 Task: Use Clank Effect in this video Movie B.mp4
Action: Mouse moved to (284, 88)
Screenshot: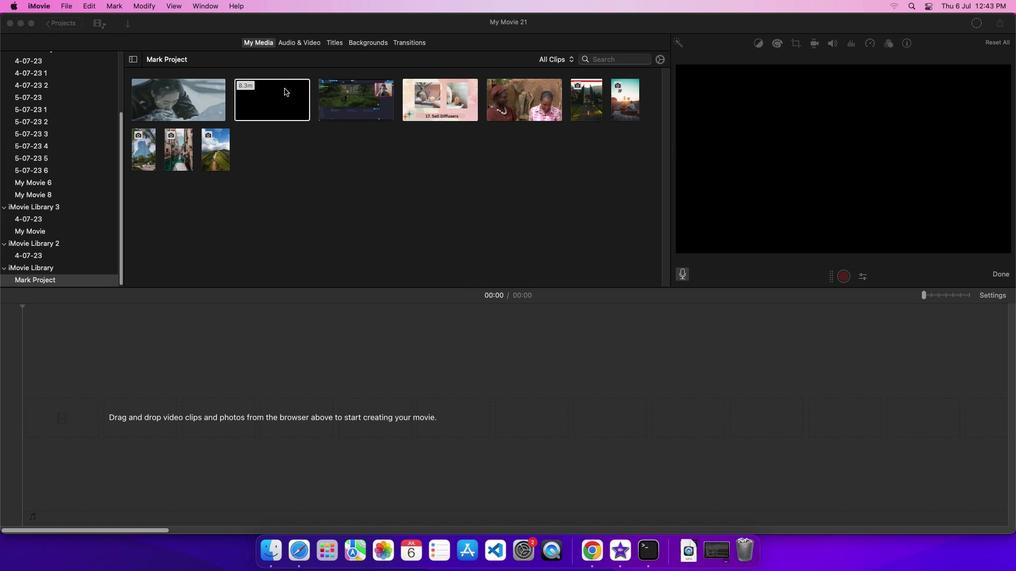 
Action: Mouse pressed left at (284, 88)
Screenshot: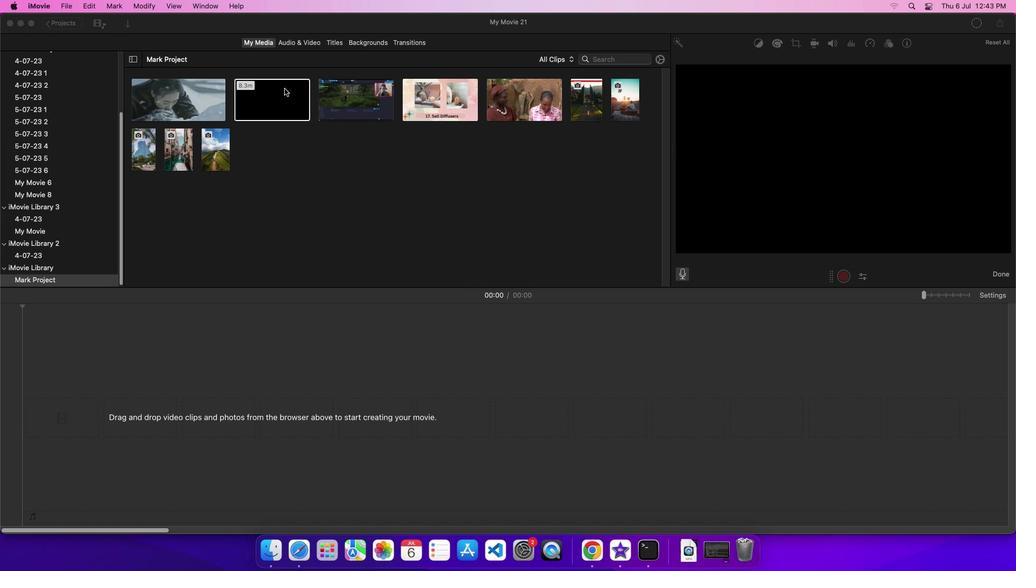 
Action: Mouse moved to (275, 91)
Screenshot: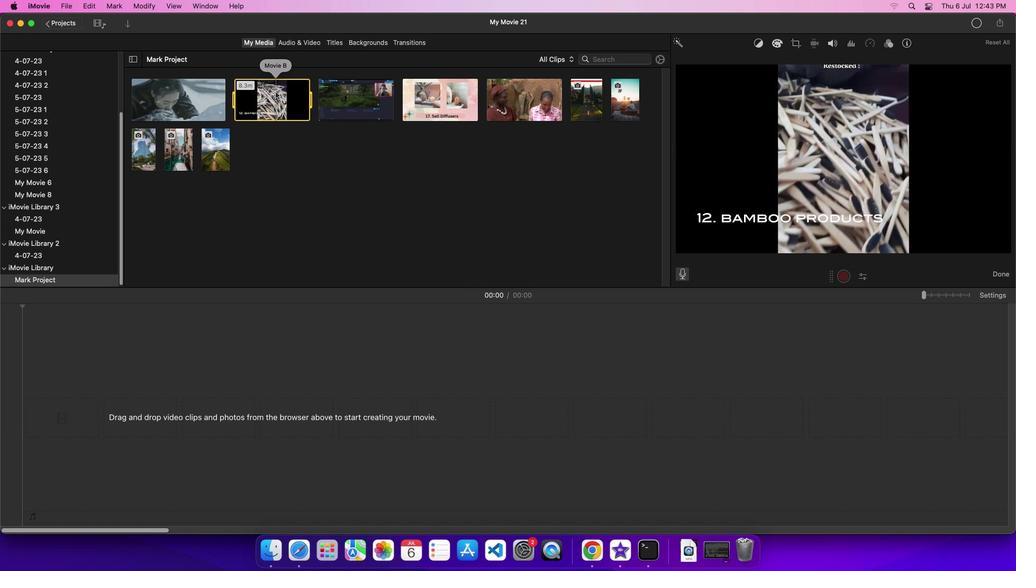 
Action: Mouse pressed left at (275, 91)
Screenshot: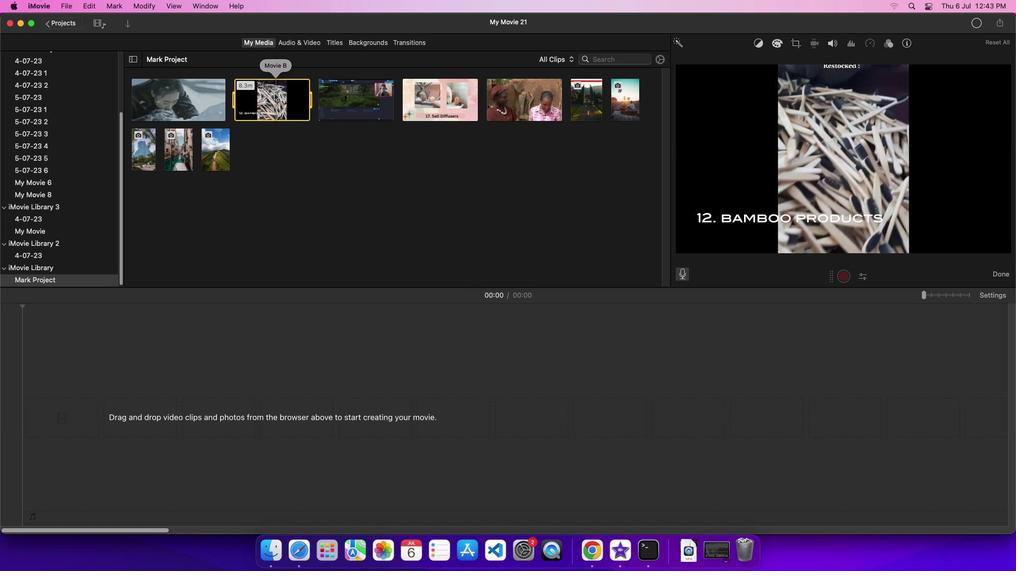 
Action: Mouse moved to (302, 46)
Screenshot: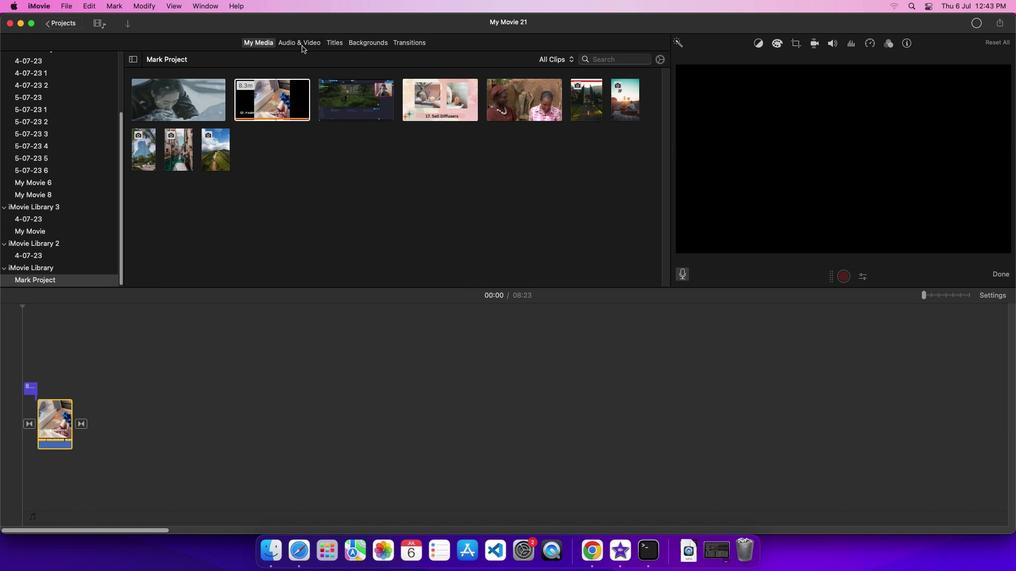 
Action: Mouse pressed left at (302, 46)
Screenshot: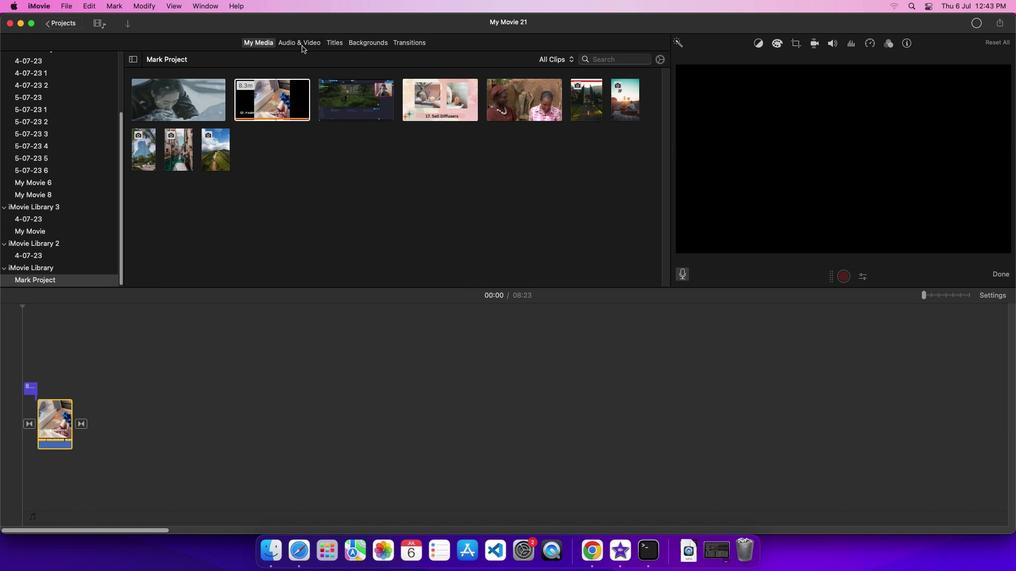 
Action: Mouse moved to (66, 100)
Screenshot: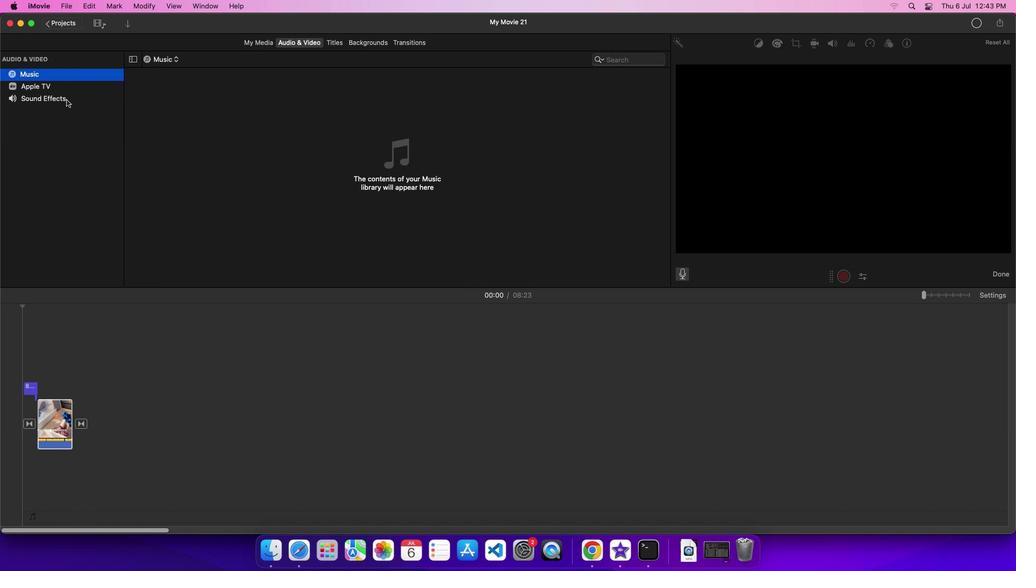 
Action: Mouse pressed left at (66, 100)
Screenshot: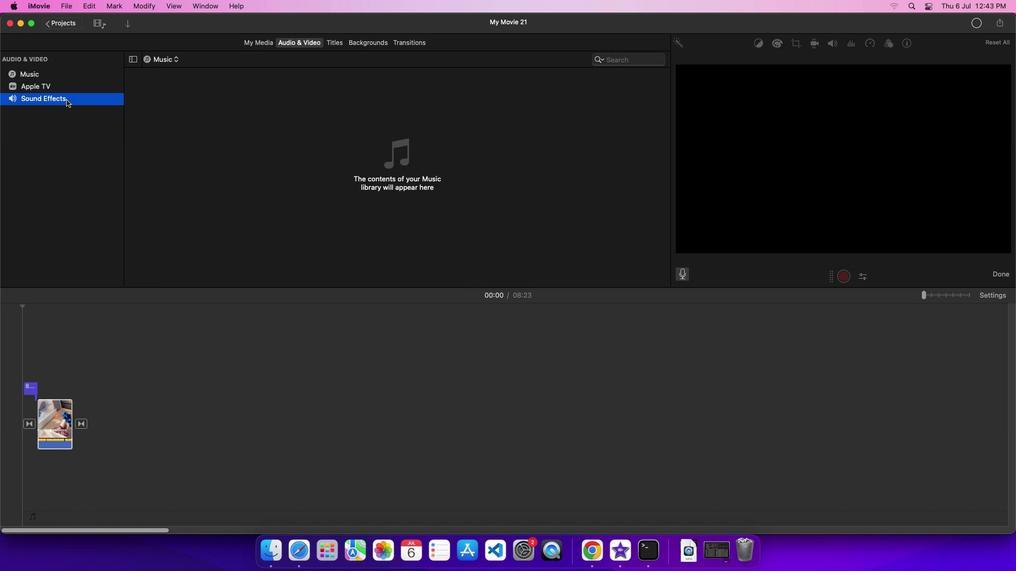 
Action: Mouse moved to (199, 154)
Screenshot: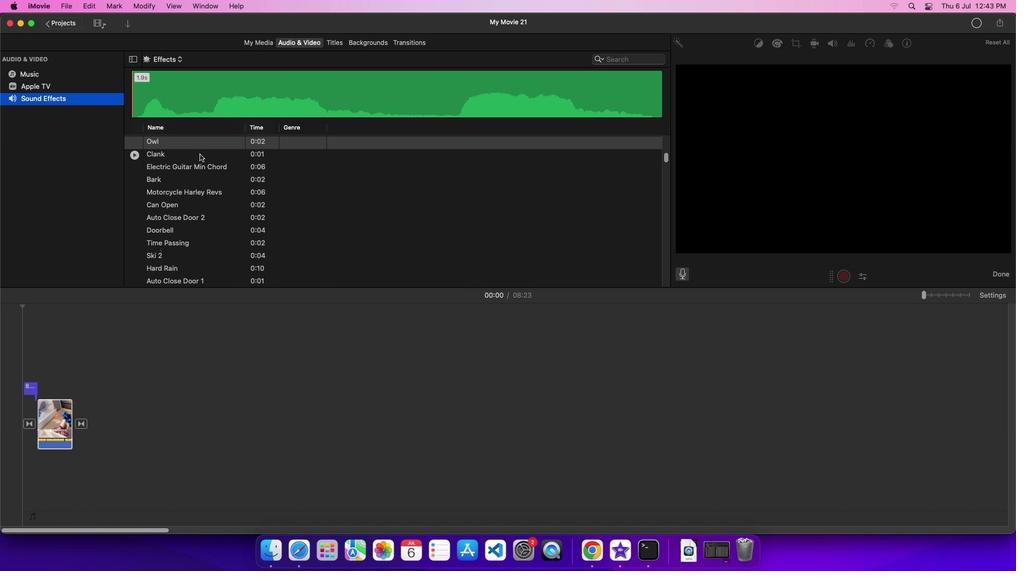 
Action: Mouse pressed left at (199, 154)
Screenshot: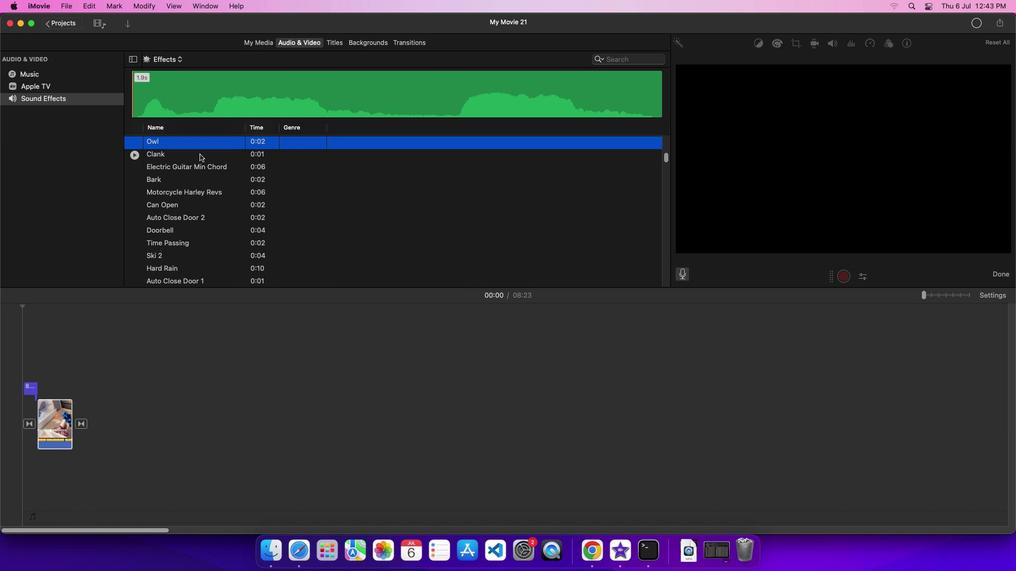 
Action: Mouse moved to (219, 155)
Screenshot: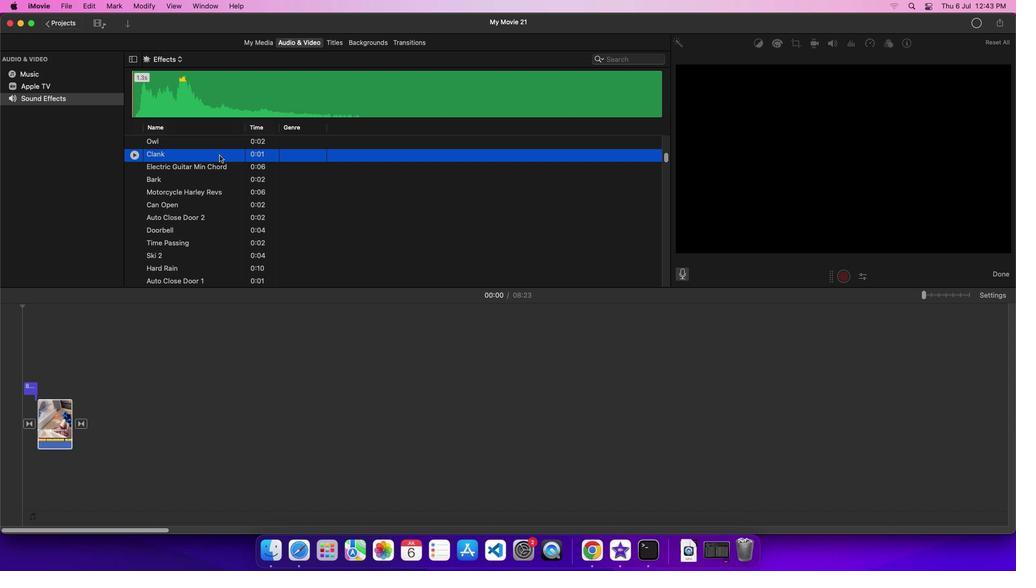 
Action: Mouse pressed left at (219, 155)
Screenshot: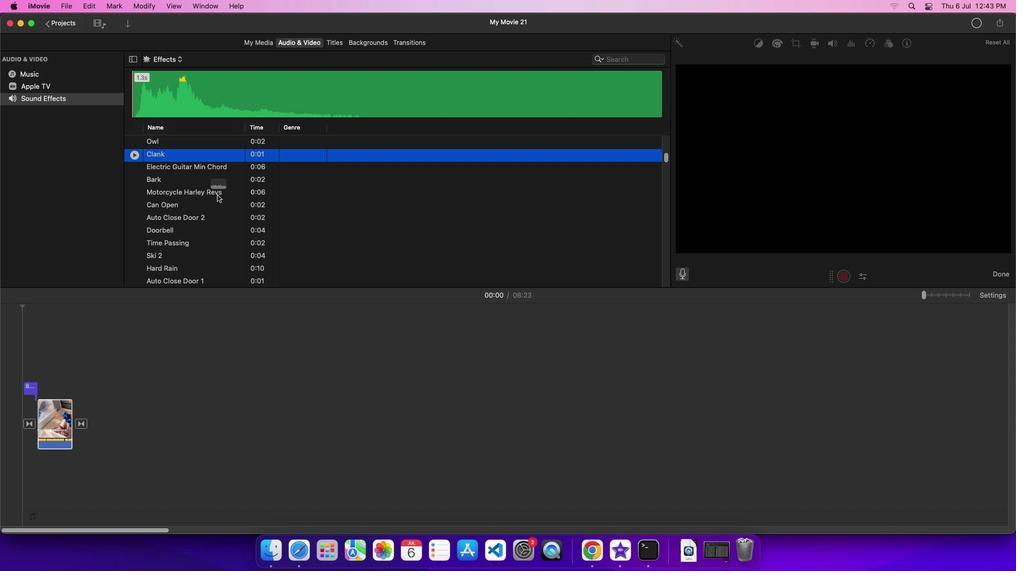 
Action: Mouse moved to (71, 449)
Screenshot: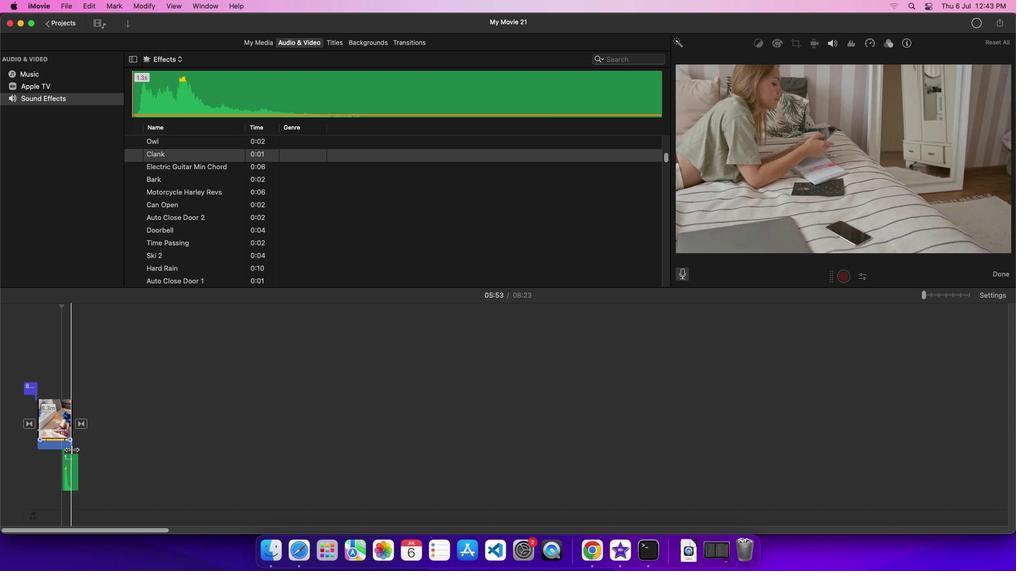 
